 Task: Add Sprouts Organic Red Beet Powder to the cart.
Action: Mouse moved to (313, 146)
Screenshot: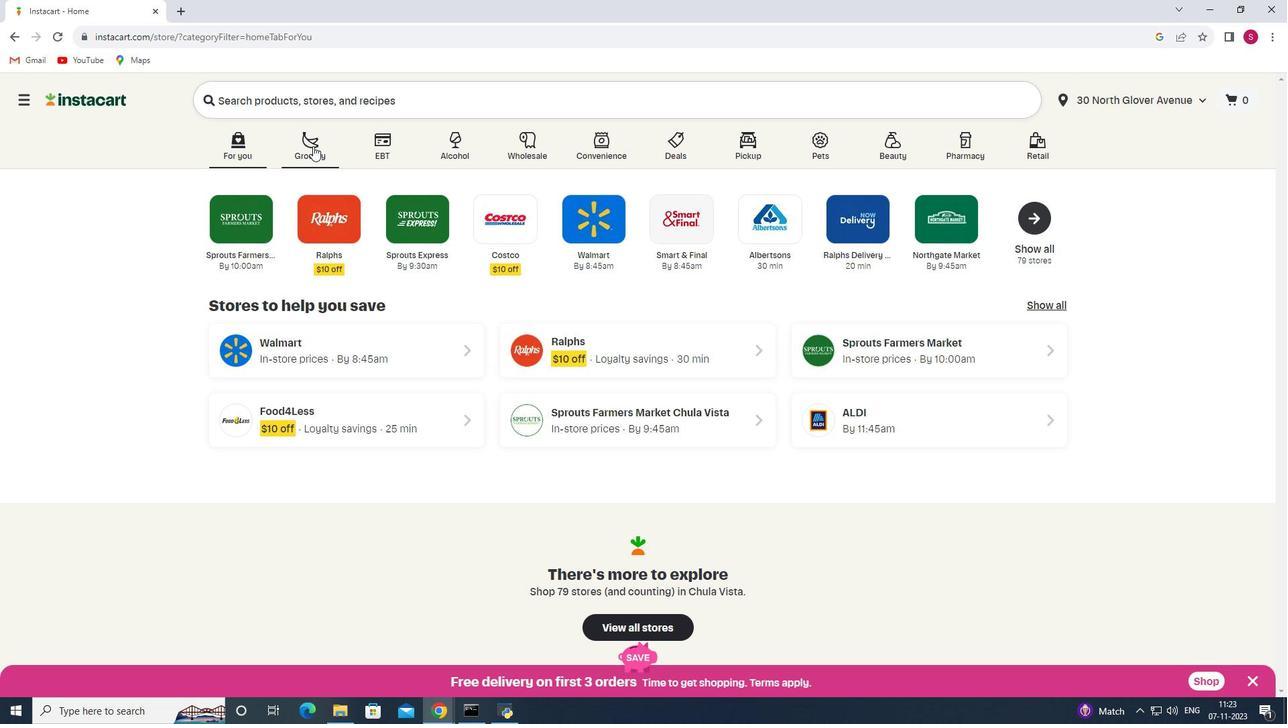 
Action: Mouse pressed left at (313, 146)
Screenshot: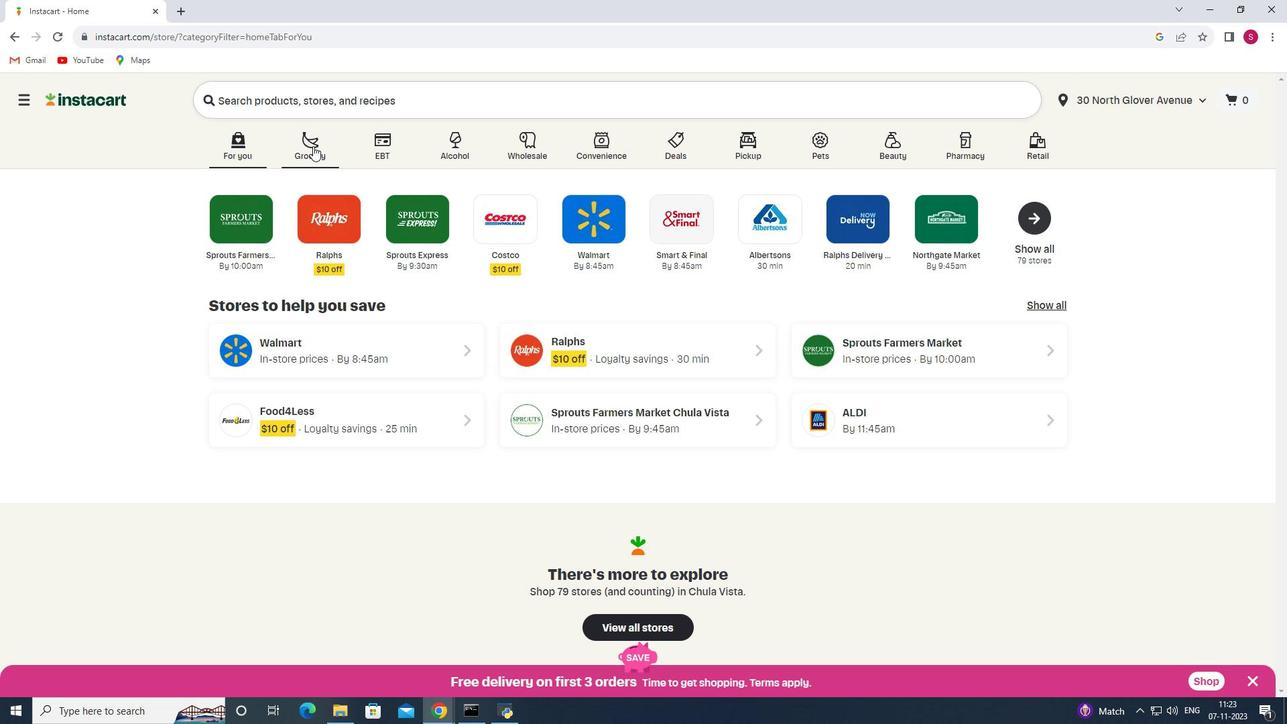 
Action: Mouse moved to (295, 380)
Screenshot: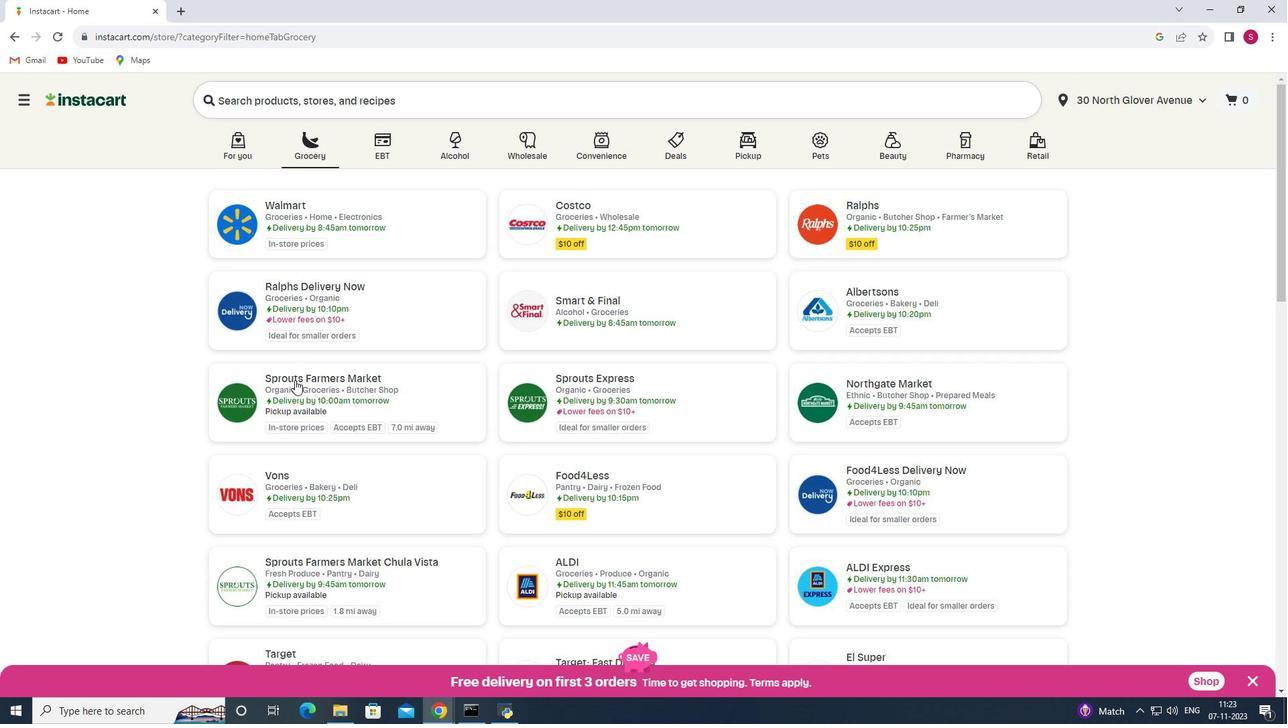 
Action: Mouse pressed left at (295, 380)
Screenshot: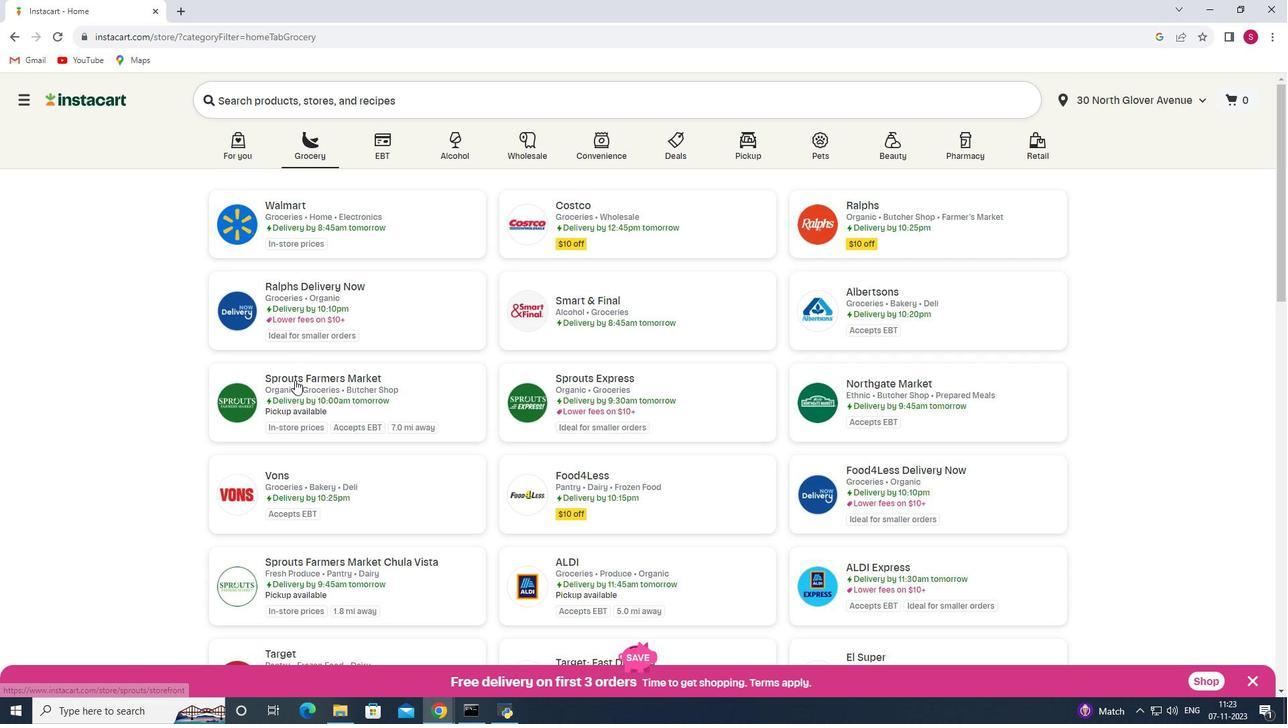 
Action: Mouse moved to (49, 363)
Screenshot: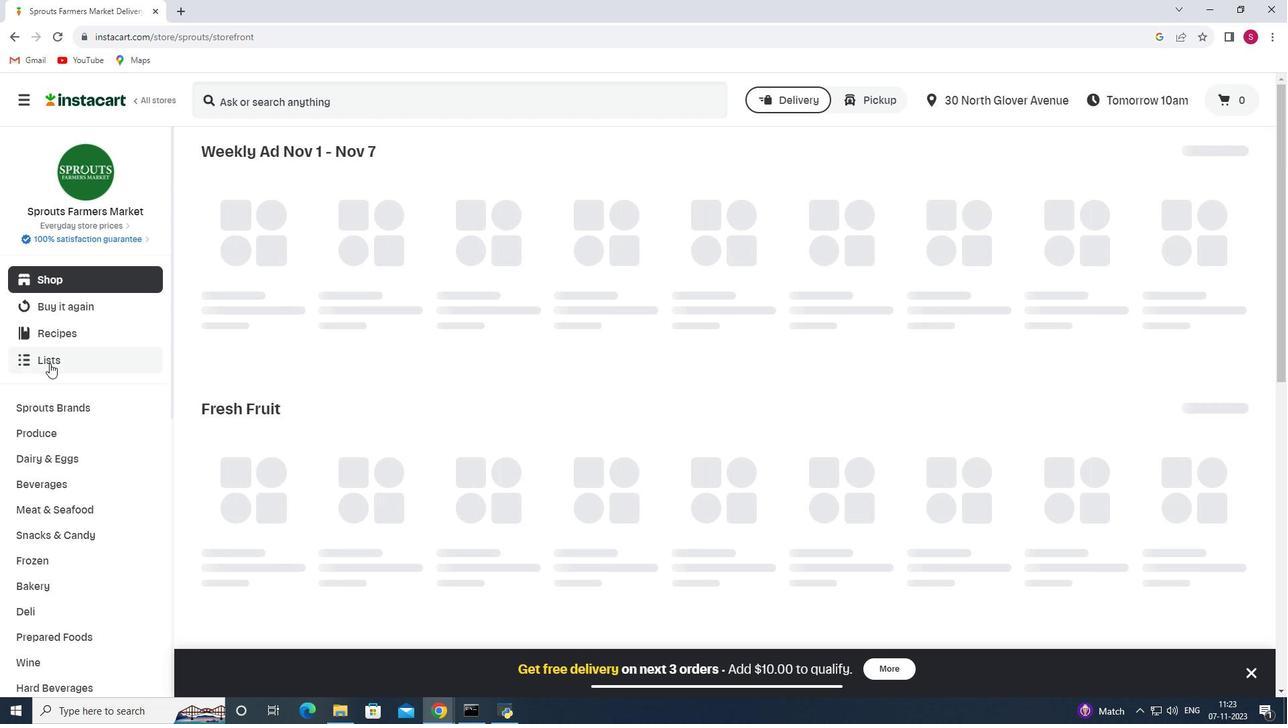 
Action: Mouse scrolled (49, 362) with delta (0, 0)
Screenshot: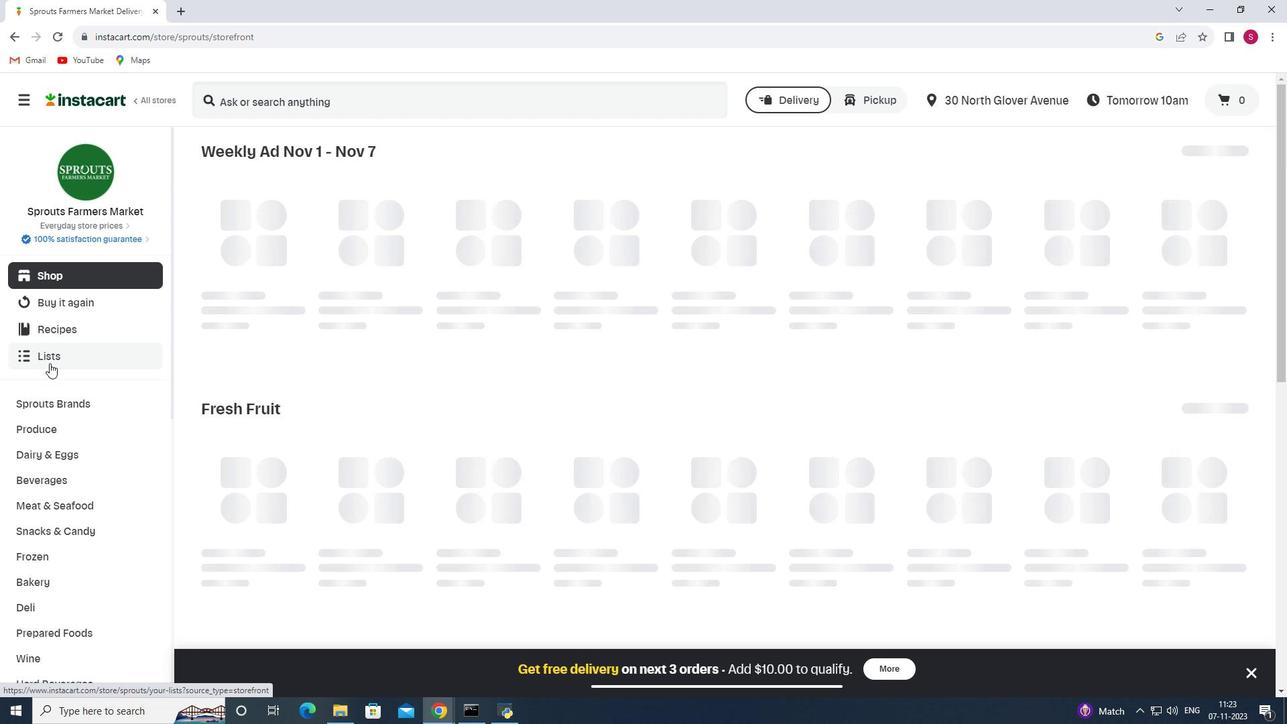 
Action: Mouse scrolled (49, 362) with delta (0, 0)
Screenshot: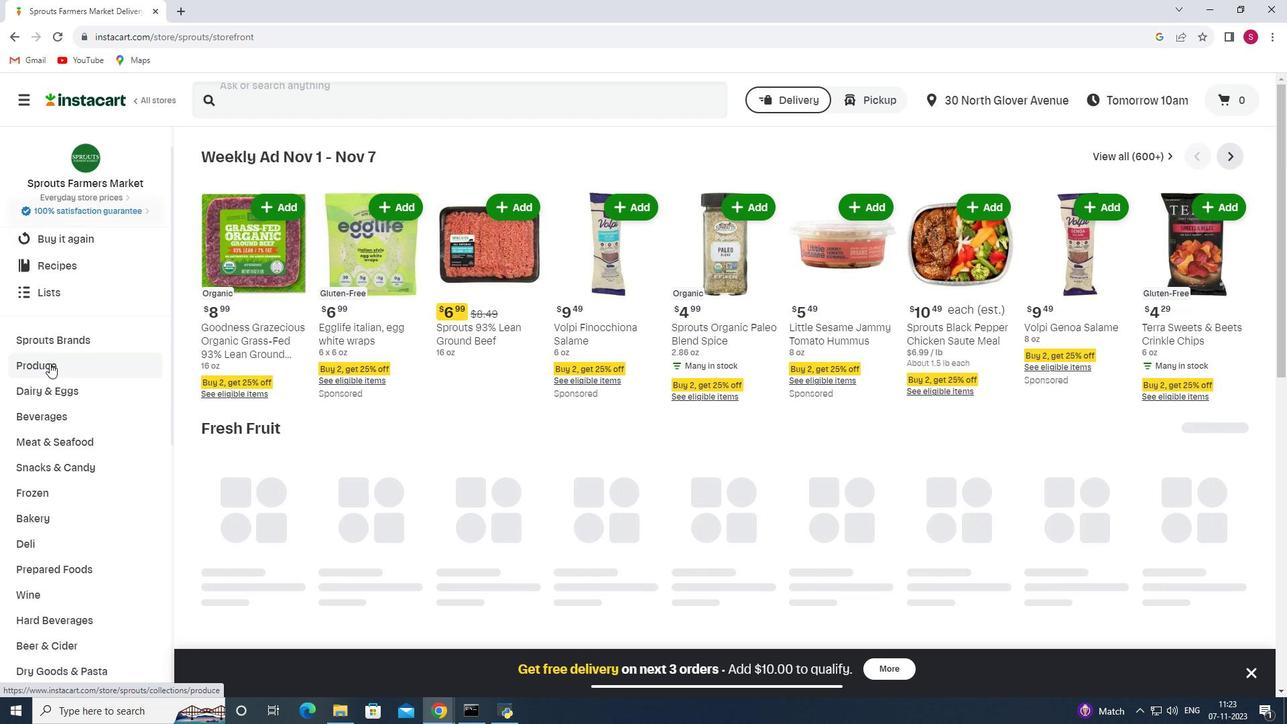 
Action: Mouse scrolled (49, 362) with delta (0, 0)
Screenshot: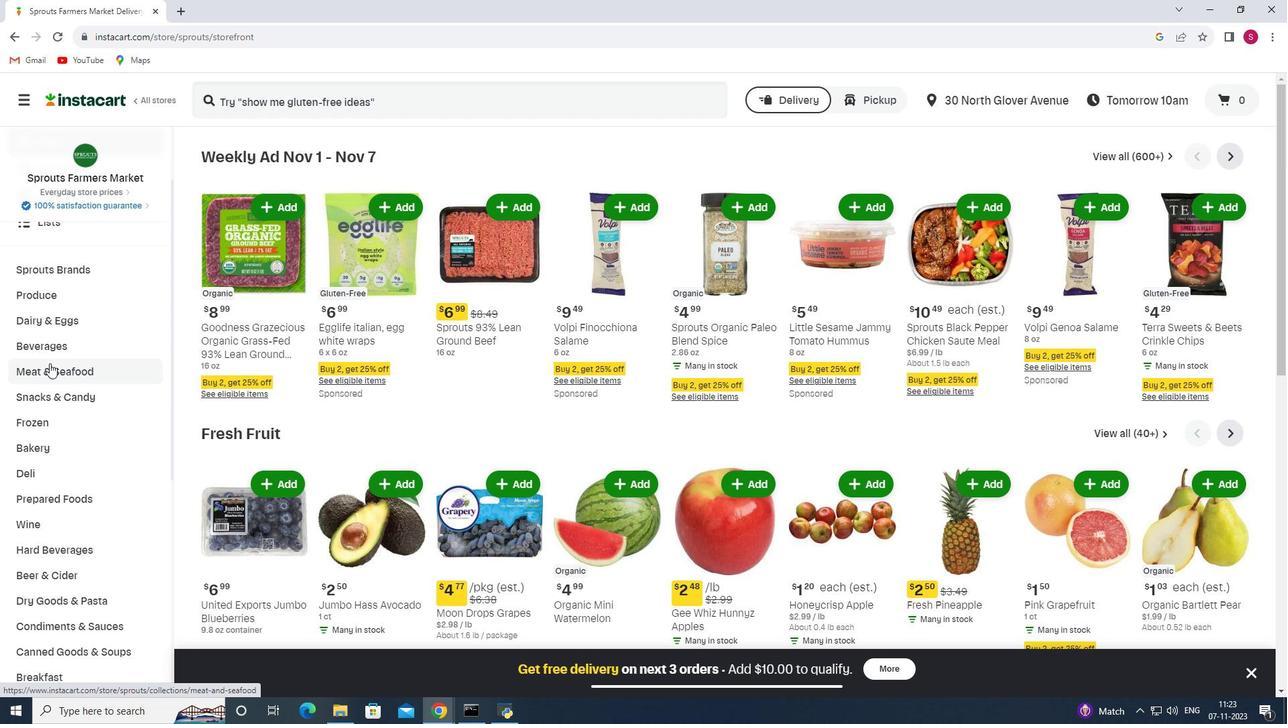 
Action: Mouse scrolled (49, 362) with delta (0, 0)
Screenshot: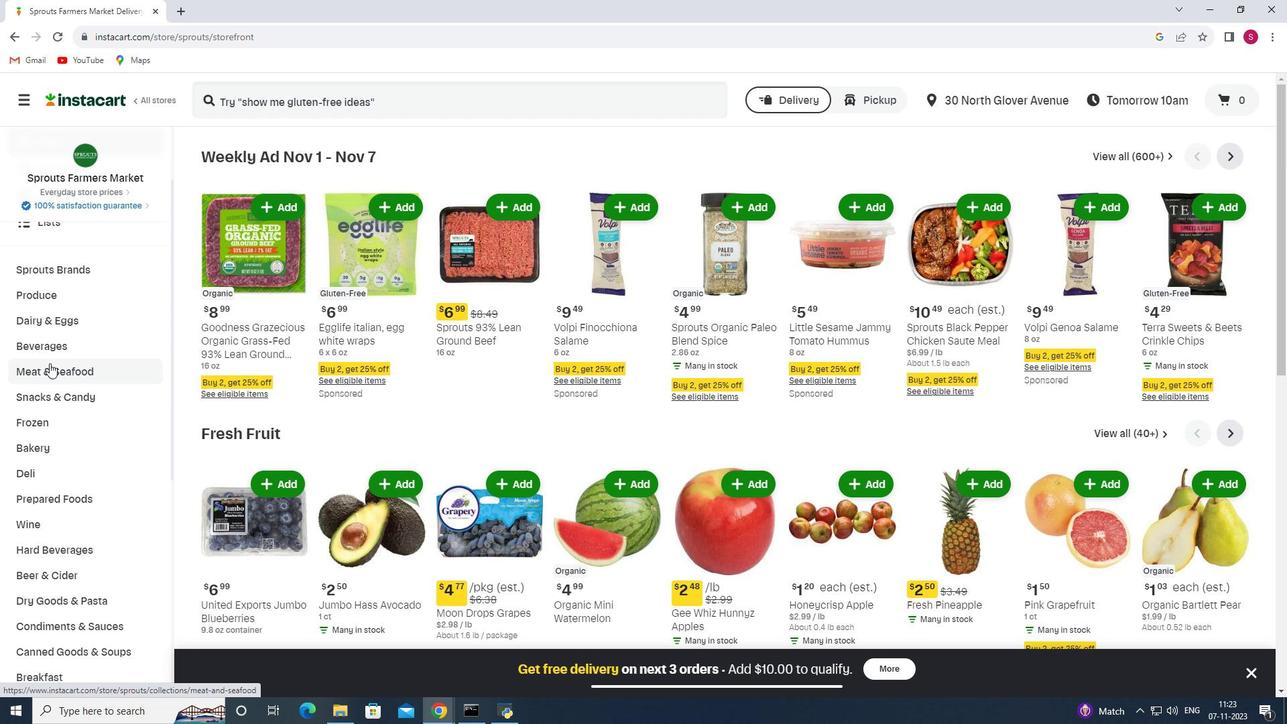 
Action: Mouse scrolled (49, 362) with delta (0, 0)
Screenshot: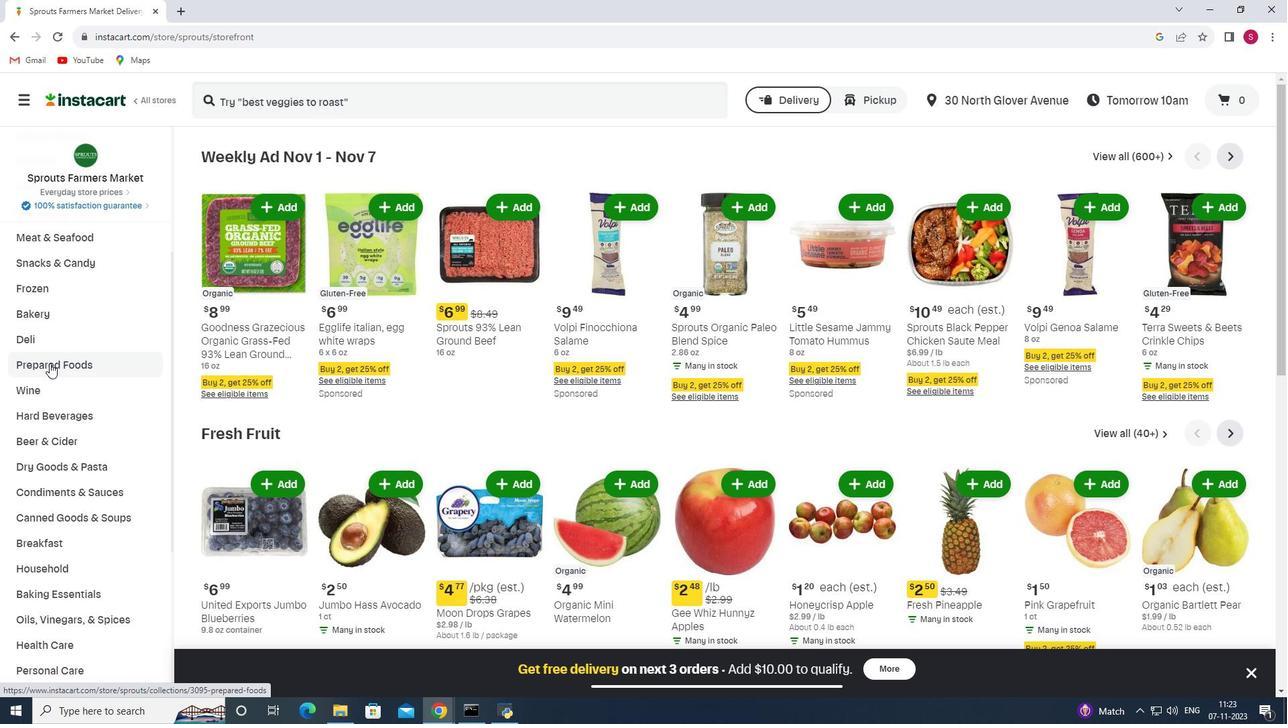 
Action: Mouse scrolled (49, 362) with delta (0, 0)
Screenshot: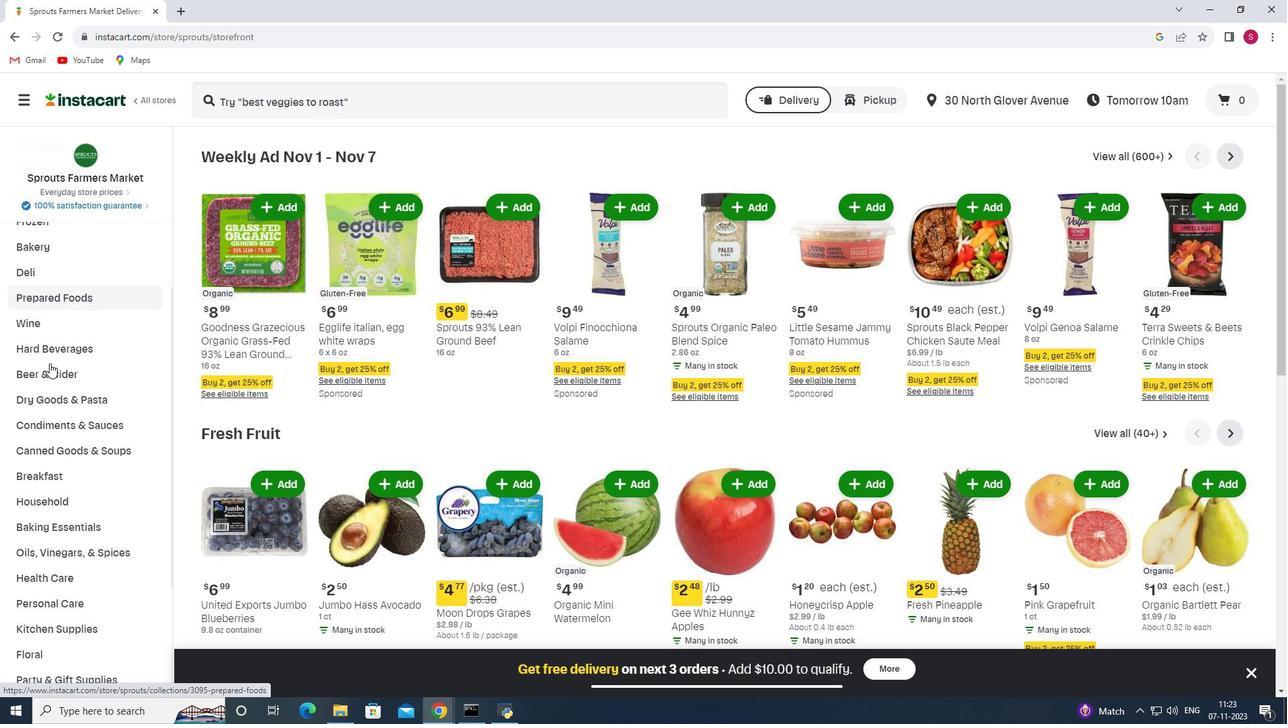 
Action: Mouse scrolled (49, 362) with delta (0, 0)
Screenshot: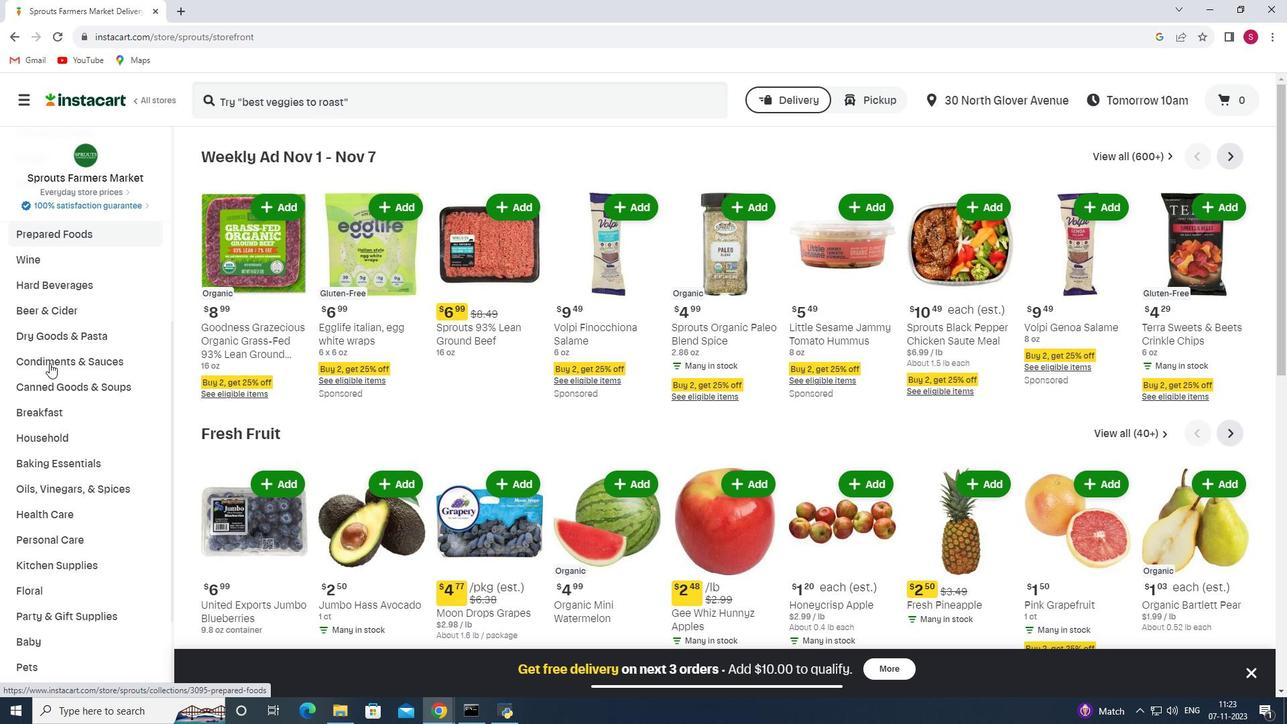 
Action: Mouse scrolled (49, 362) with delta (0, 0)
Screenshot: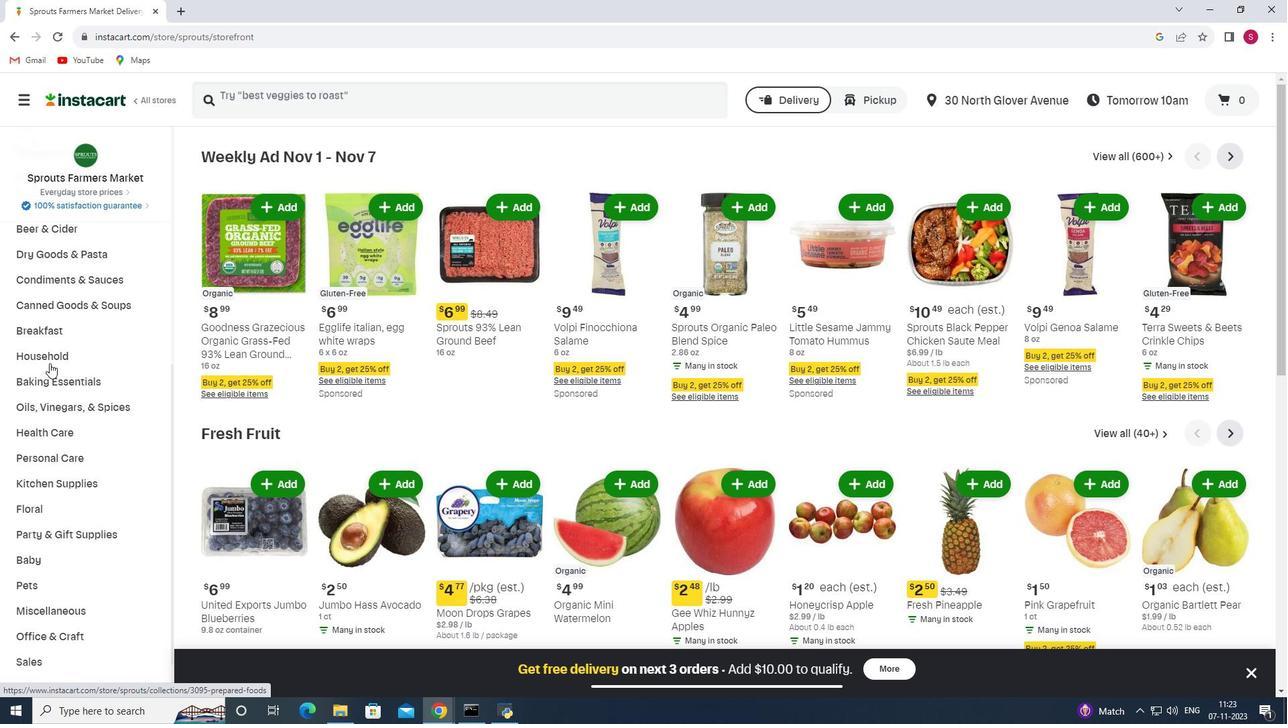 
Action: Mouse moved to (51, 377)
Screenshot: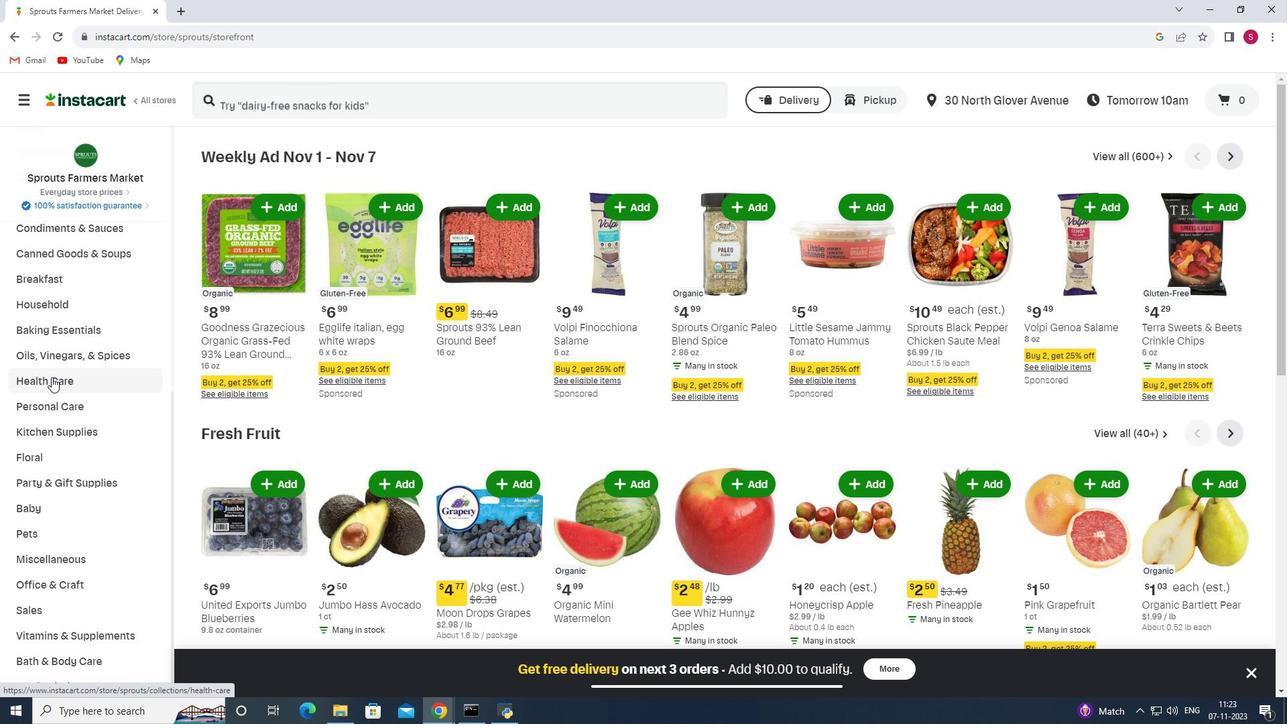 
Action: Mouse pressed left at (51, 377)
Screenshot: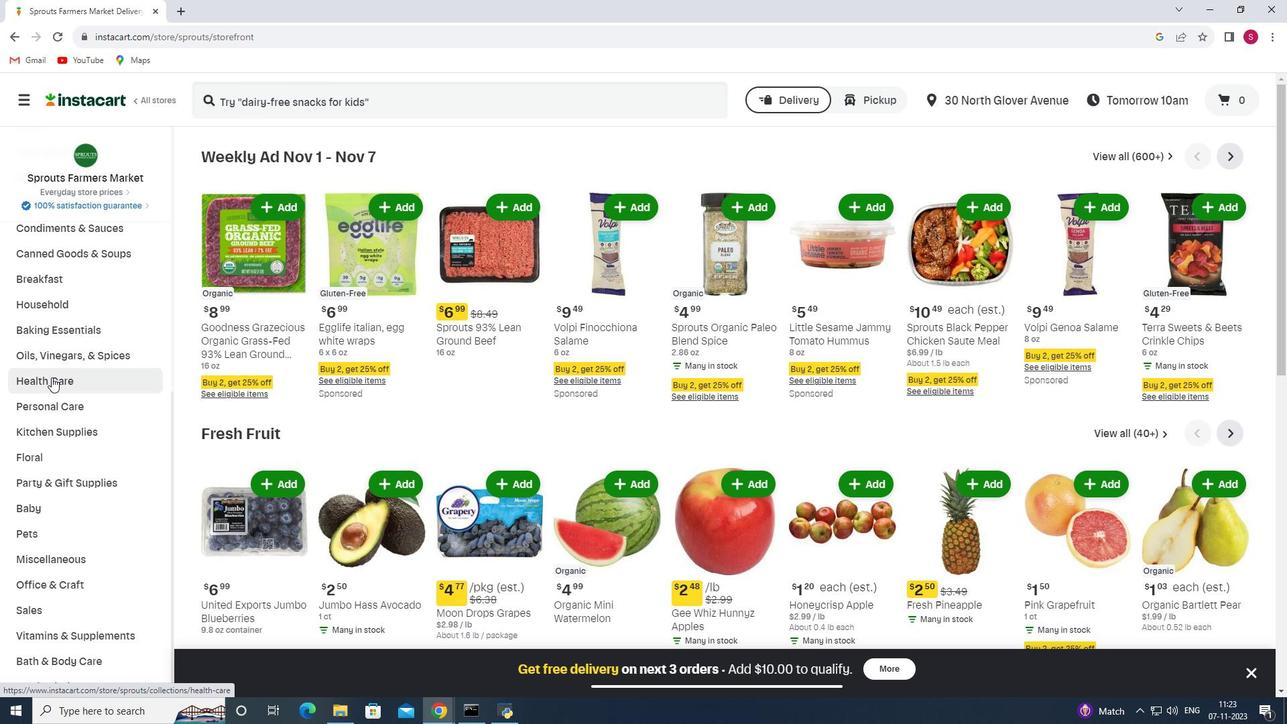 
Action: Mouse moved to (474, 193)
Screenshot: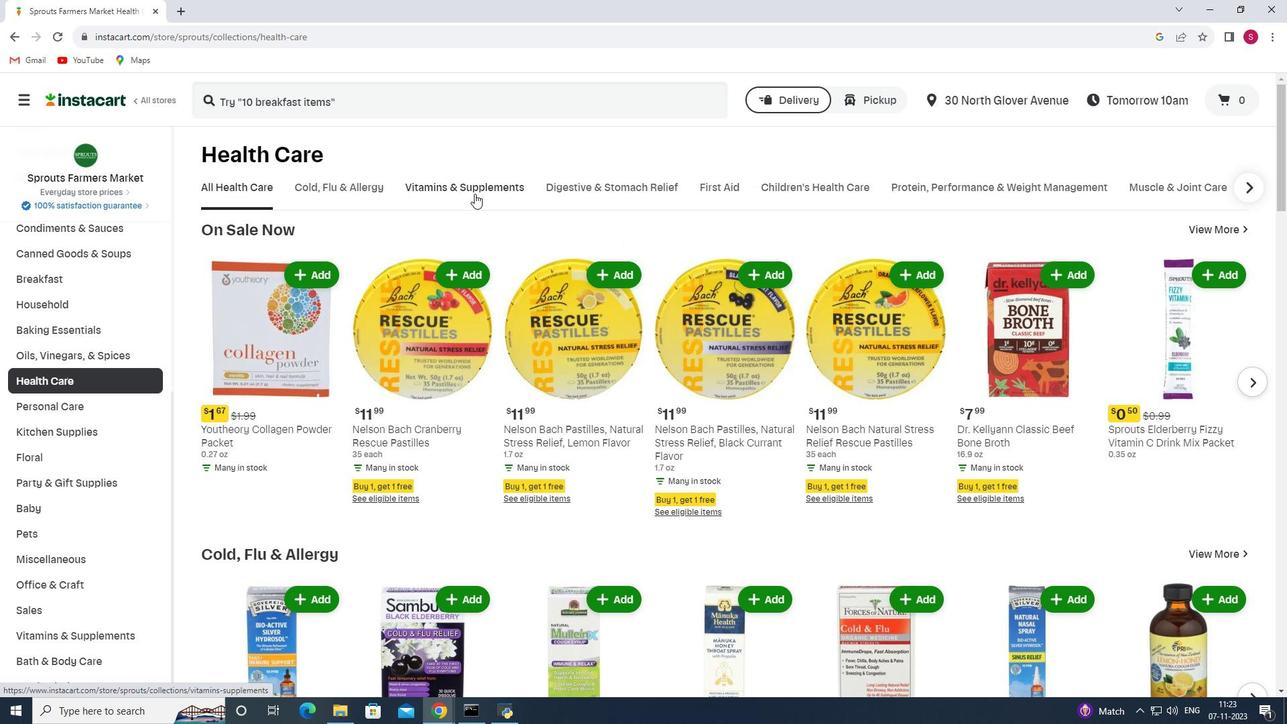 
Action: Mouse pressed left at (474, 193)
Screenshot: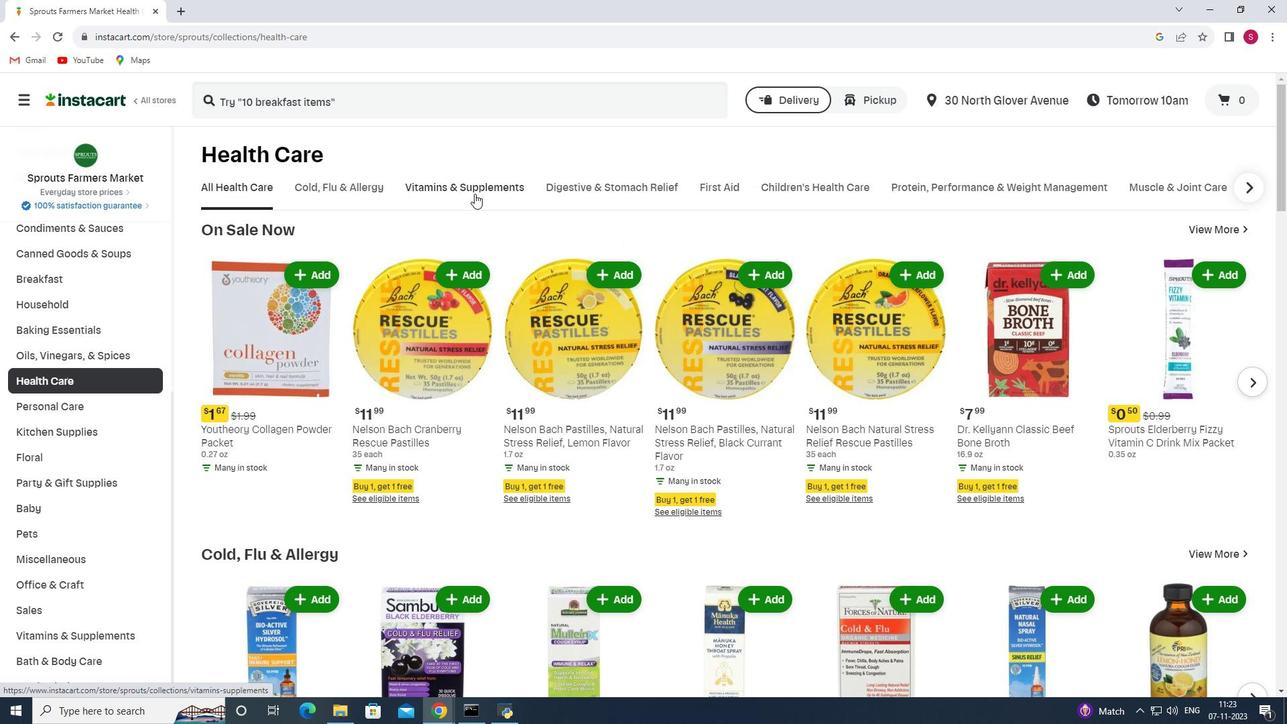 
Action: Mouse moved to (521, 246)
Screenshot: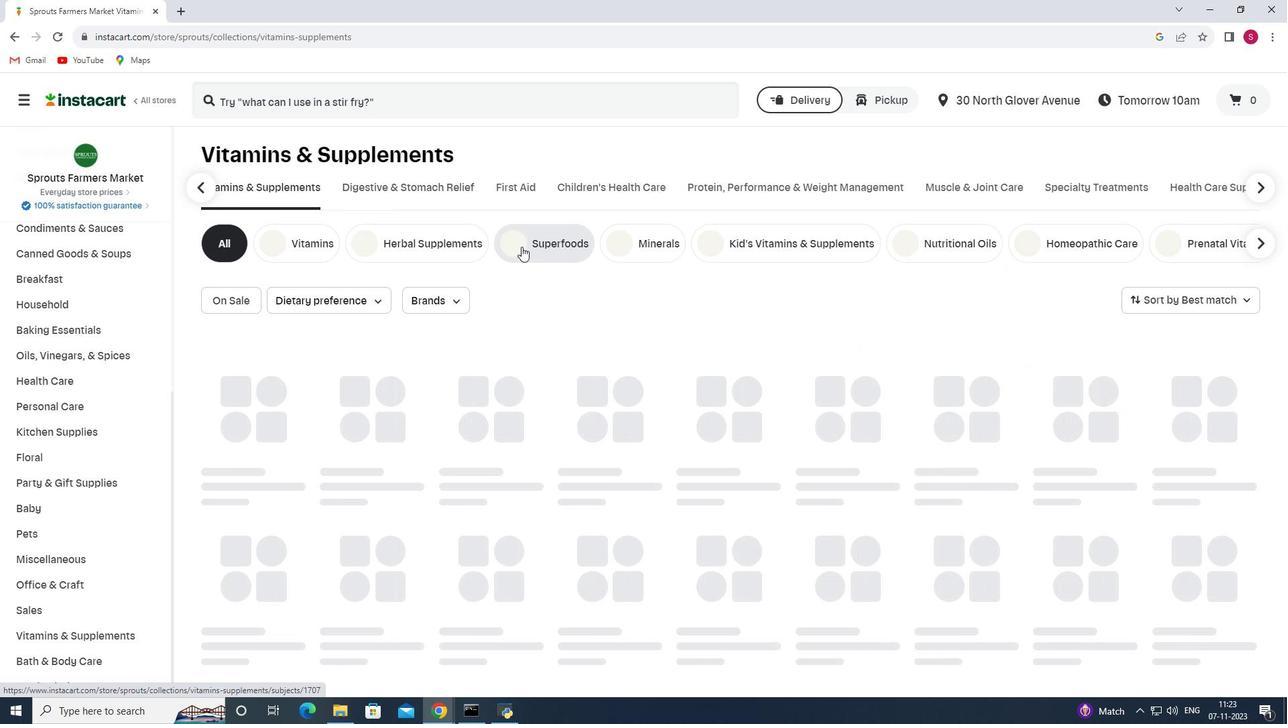 
Action: Mouse pressed left at (521, 246)
Screenshot: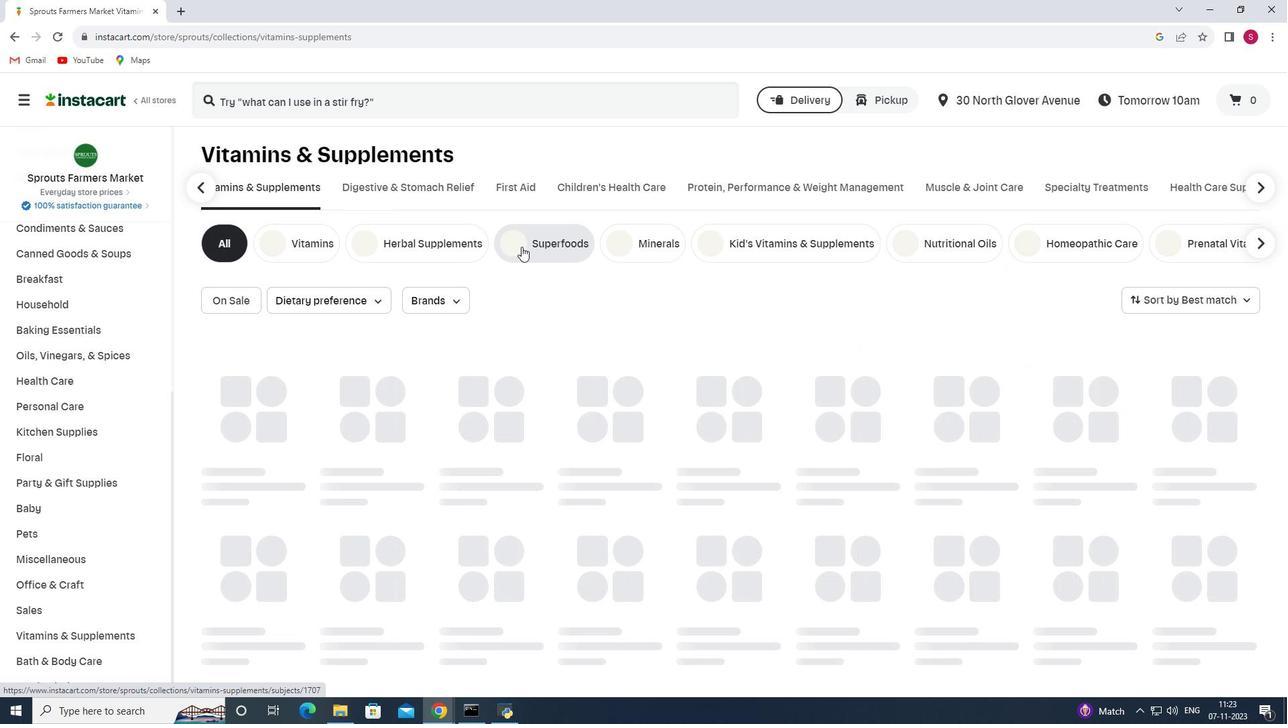 
Action: Mouse moved to (370, 100)
Screenshot: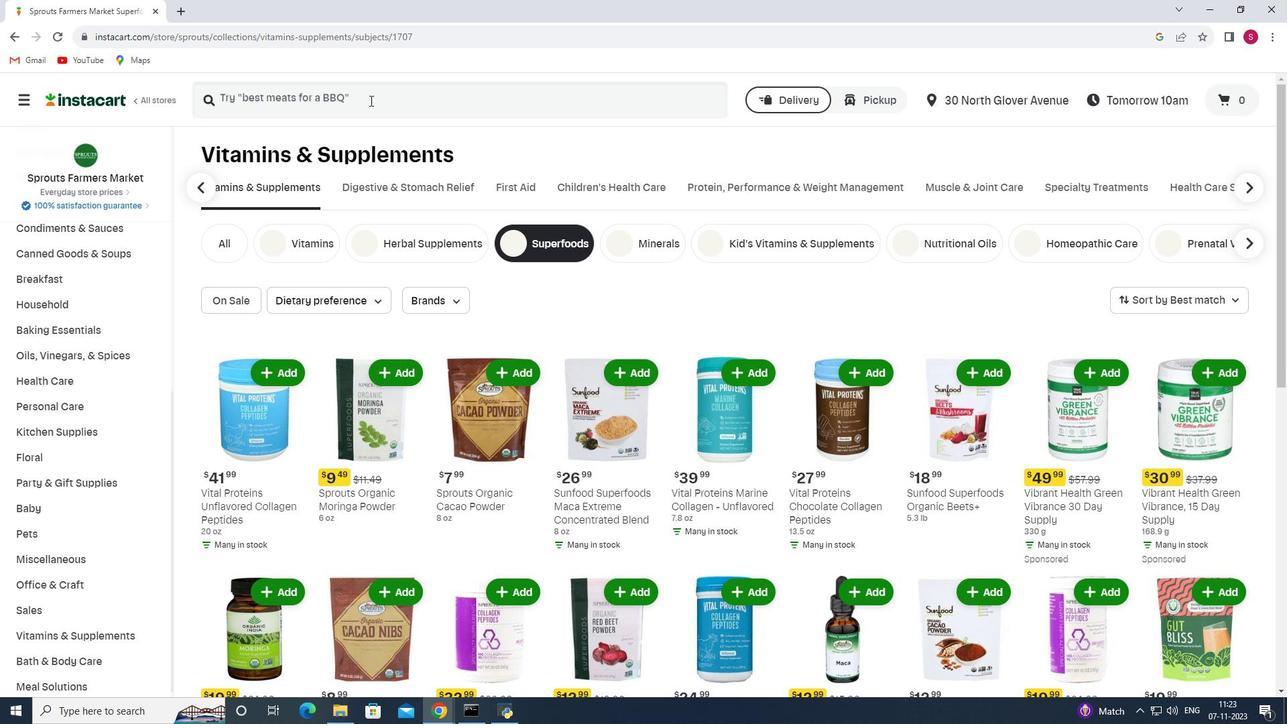 
Action: Mouse pressed left at (370, 100)
Screenshot: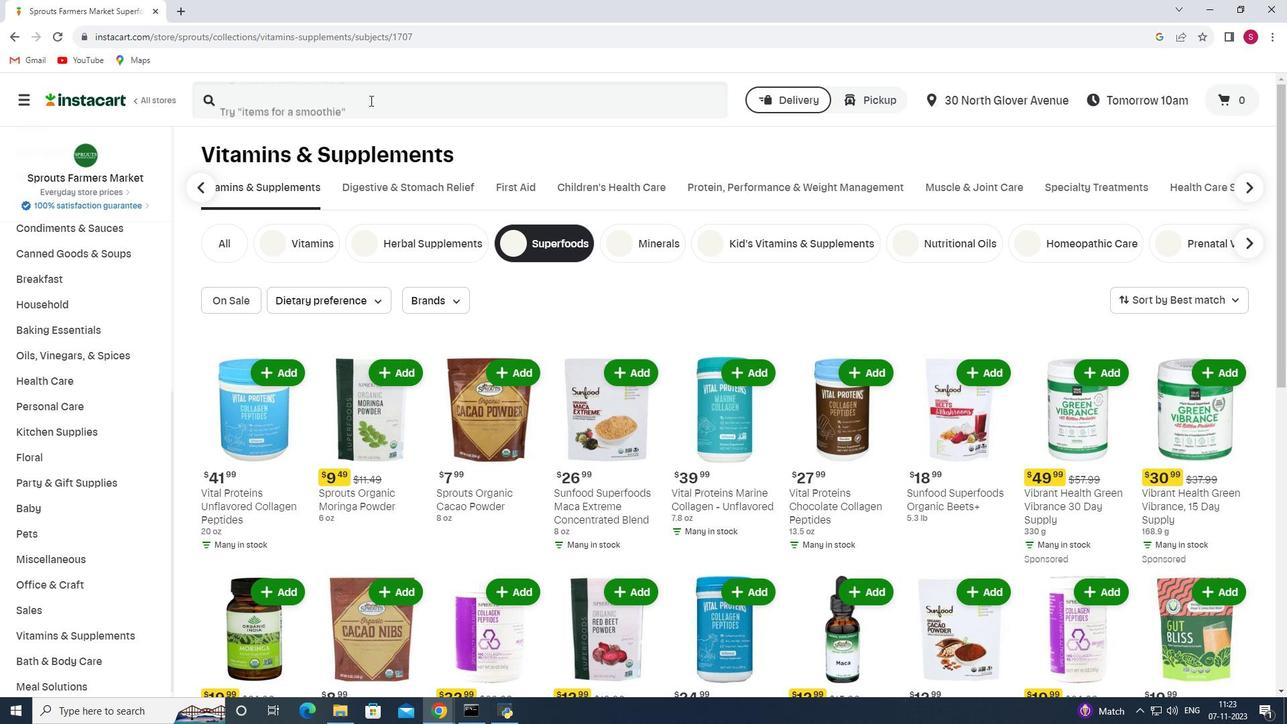 
Action: Key pressed <Key.shift>Sprouts<Key.space><Key.shift_r>Organic<Key.space><Key.shift><Key.shift><Key.shift><Key.shift><Key.shift>Red<Key.space><Key.shift_r>Beet<Key.space><Key.shift_r>Powder<Key.enter>
Screenshot: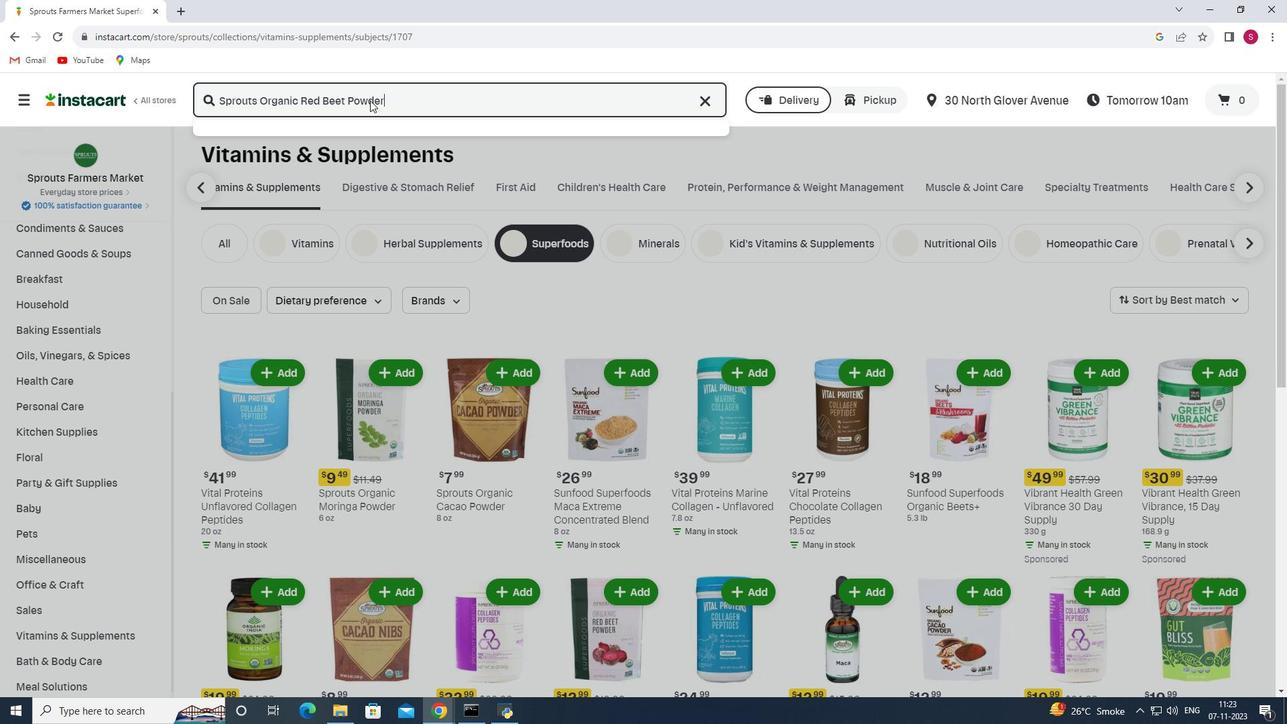 
Action: Mouse moved to (380, 211)
Screenshot: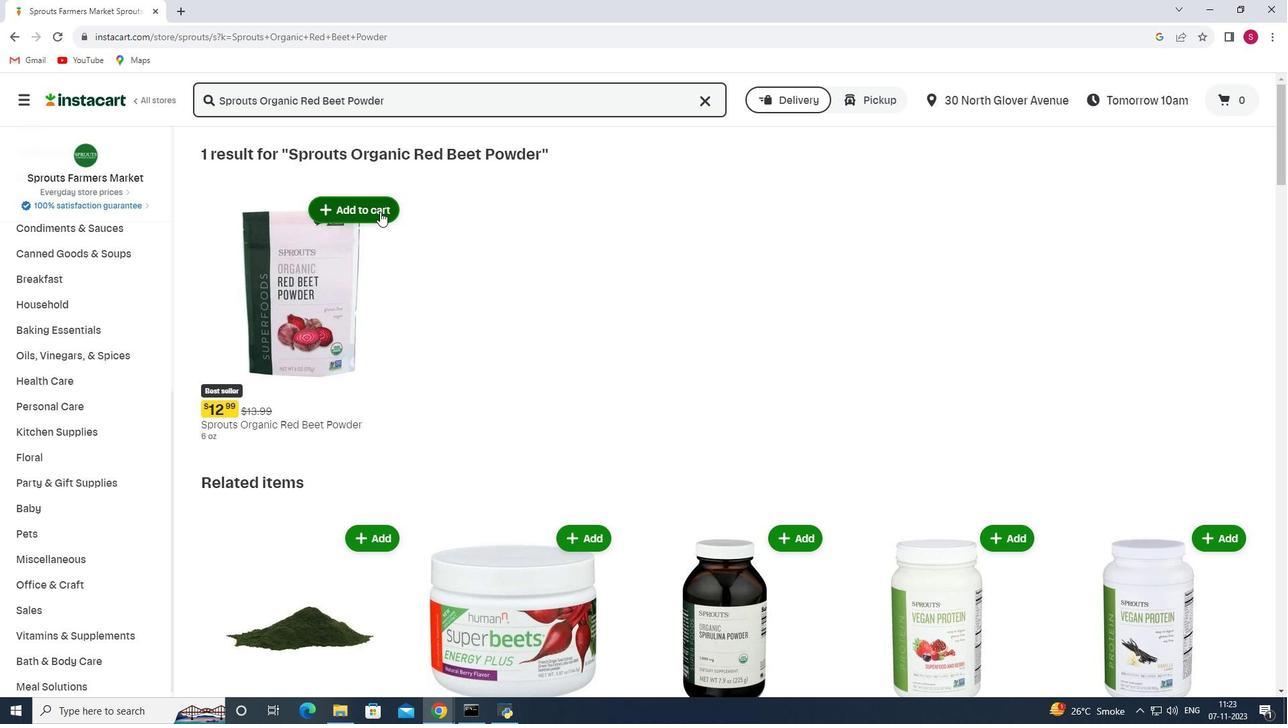
Action: Mouse pressed left at (380, 211)
Screenshot: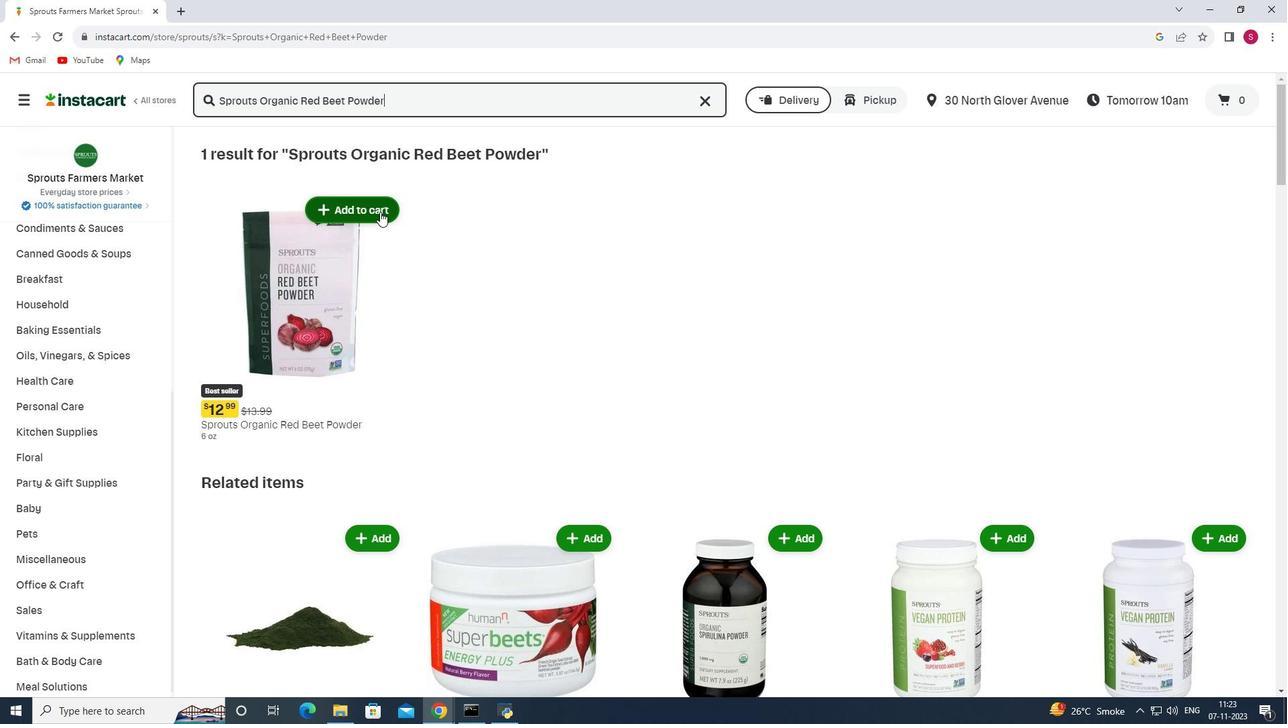 
Action: Mouse moved to (407, 254)
Screenshot: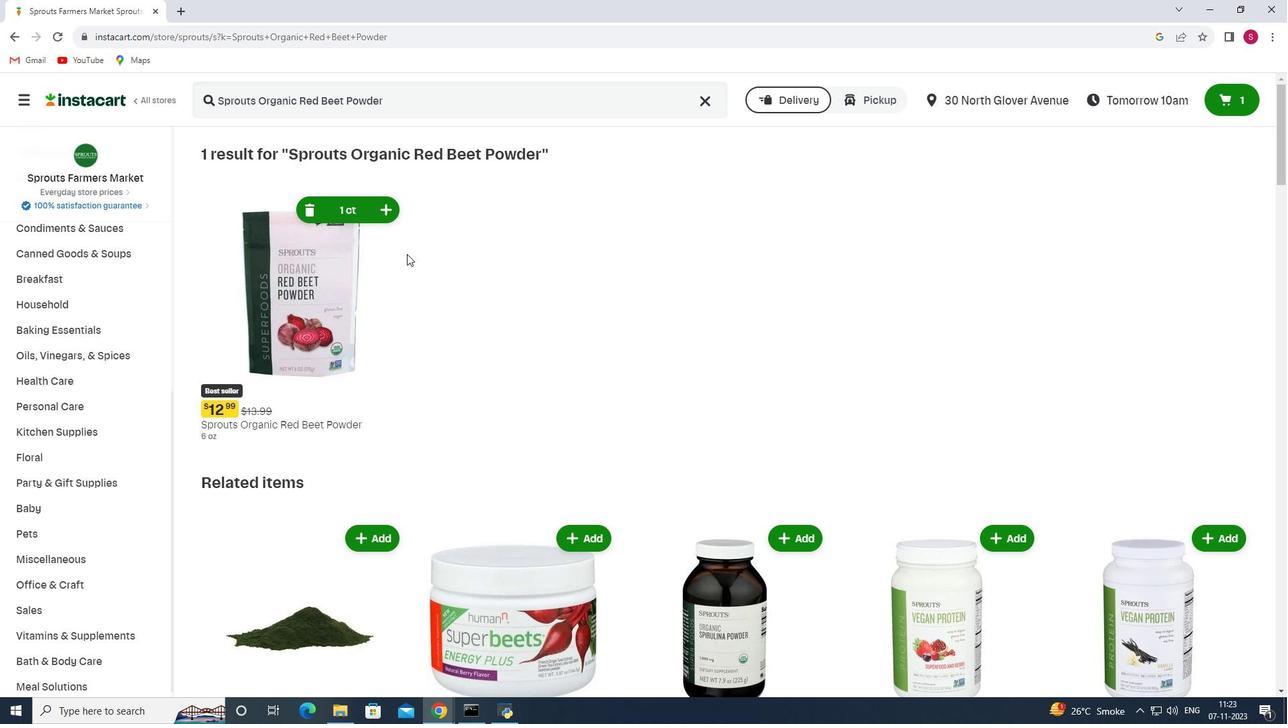 
